 Task: Add a condition where "Channel Is Email" in pending tickets.
Action: Mouse moved to (111, 372)
Screenshot: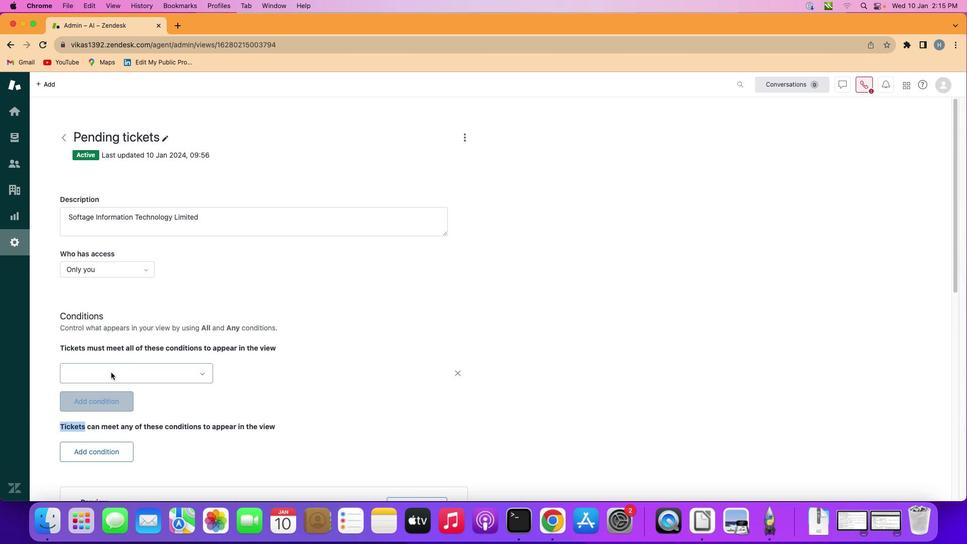
Action: Mouse pressed left at (111, 372)
Screenshot: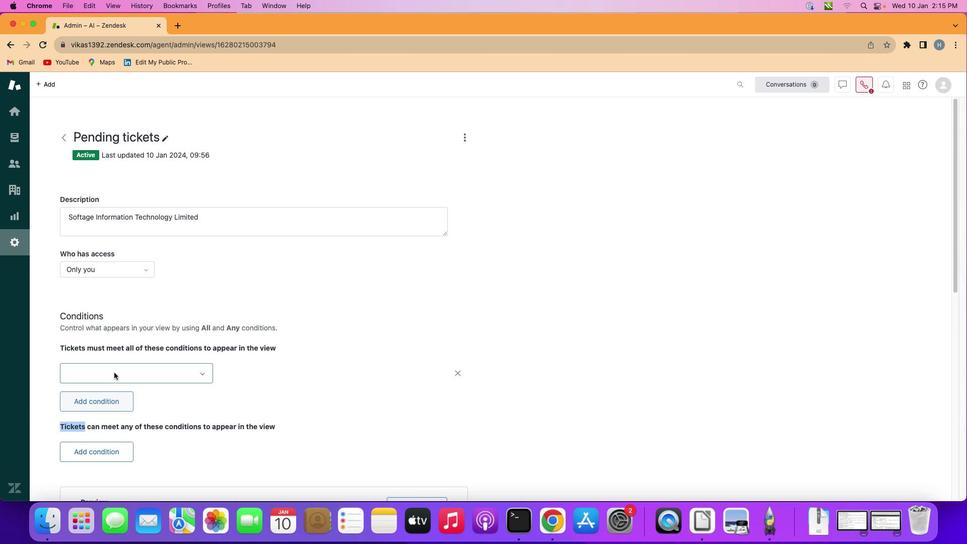 
Action: Mouse moved to (123, 372)
Screenshot: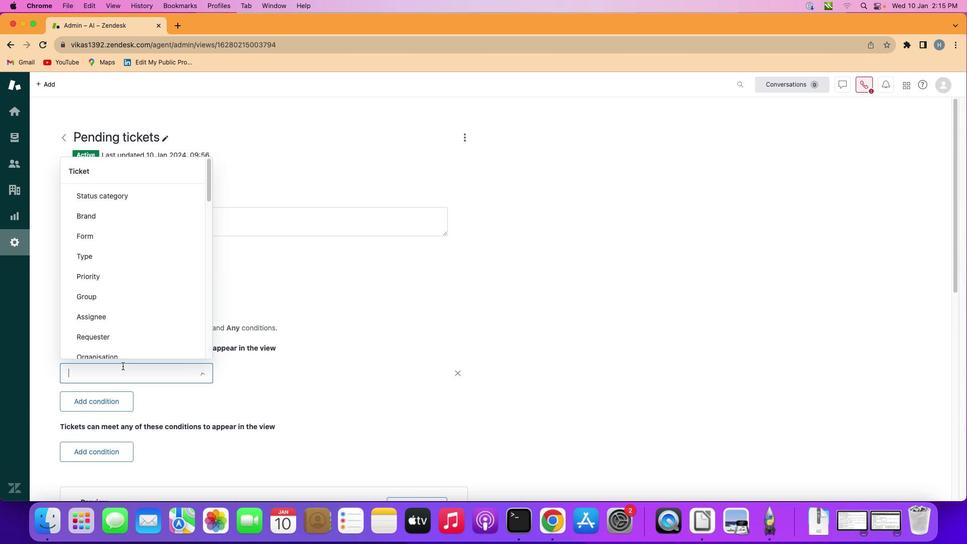 
Action: Mouse pressed left at (123, 372)
Screenshot: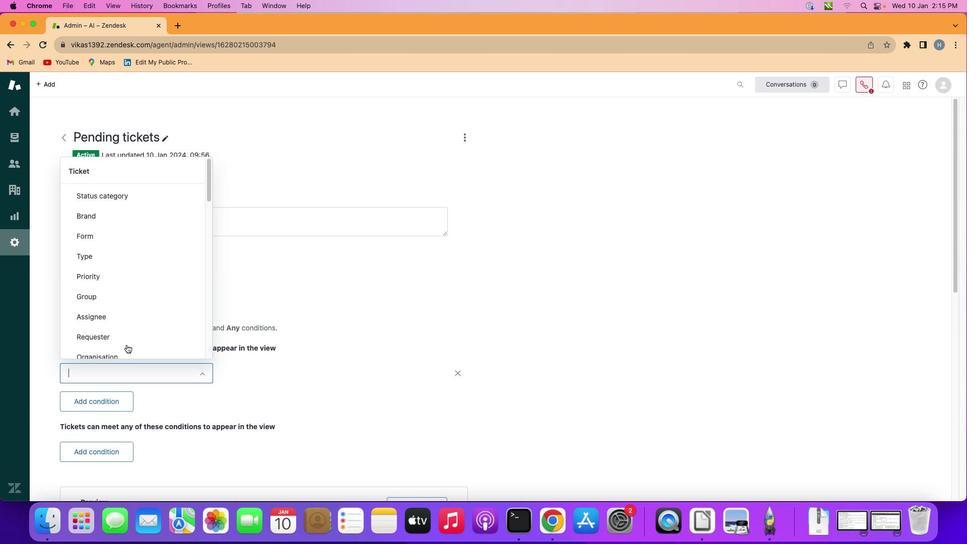 
Action: Mouse moved to (144, 292)
Screenshot: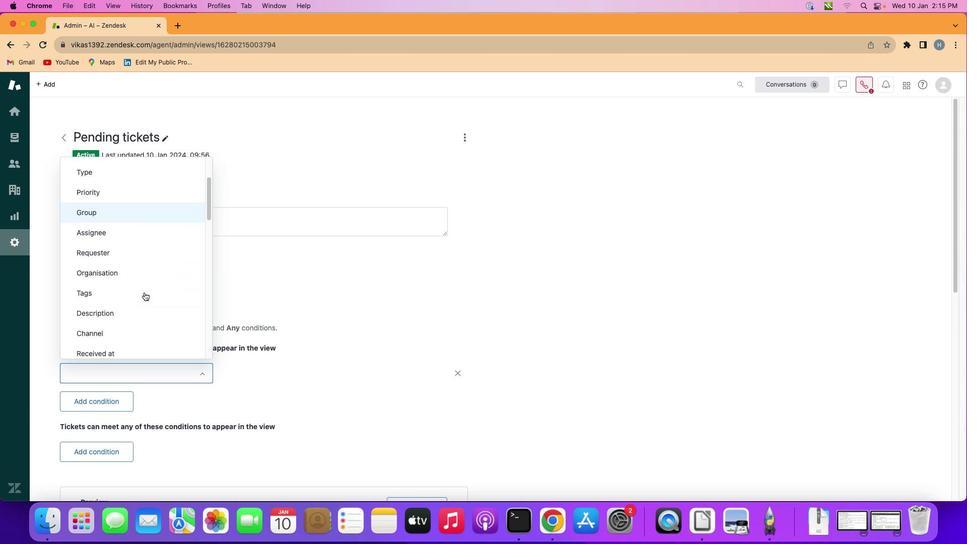 
Action: Mouse scrolled (144, 292) with delta (0, 0)
Screenshot: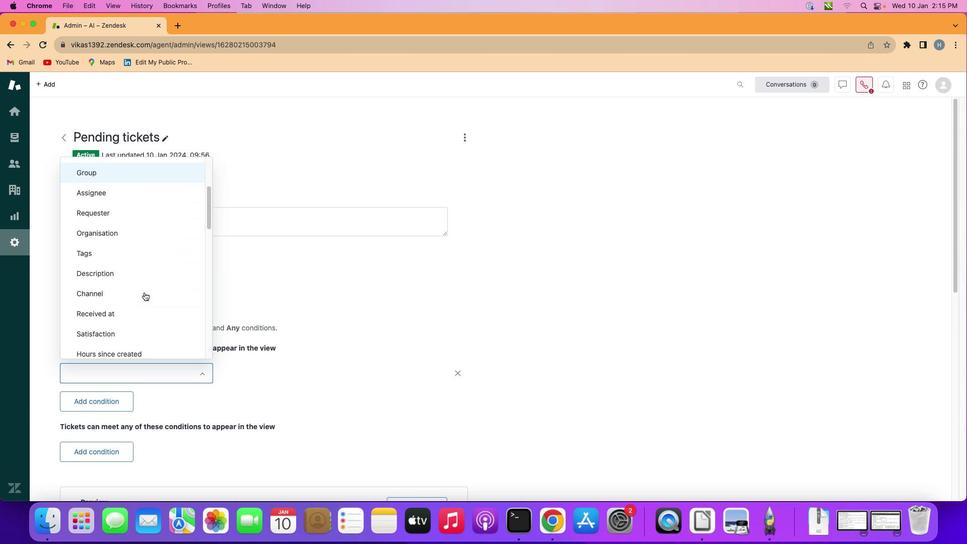 
Action: Mouse scrolled (144, 292) with delta (0, 0)
Screenshot: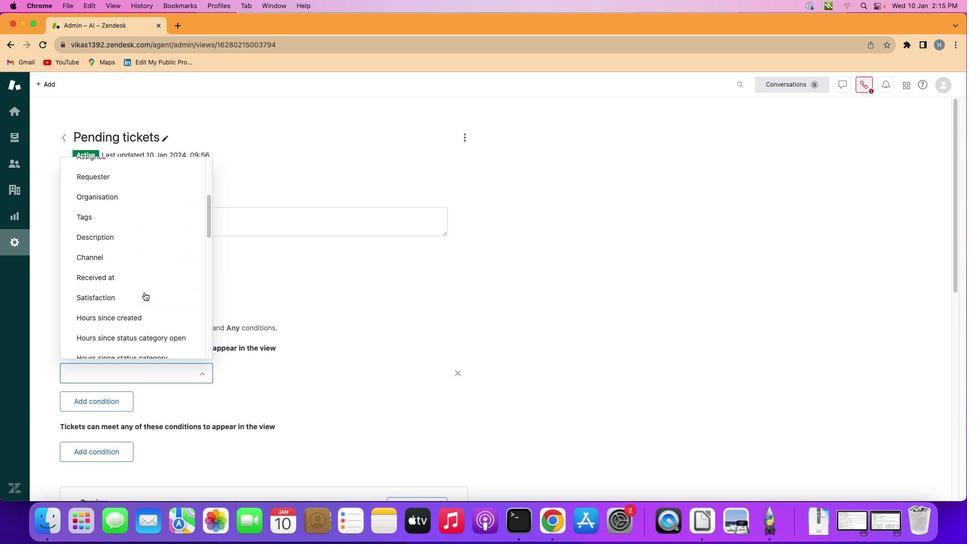 
Action: Mouse scrolled (144, 292) with delta (0, -1)
Screenshot: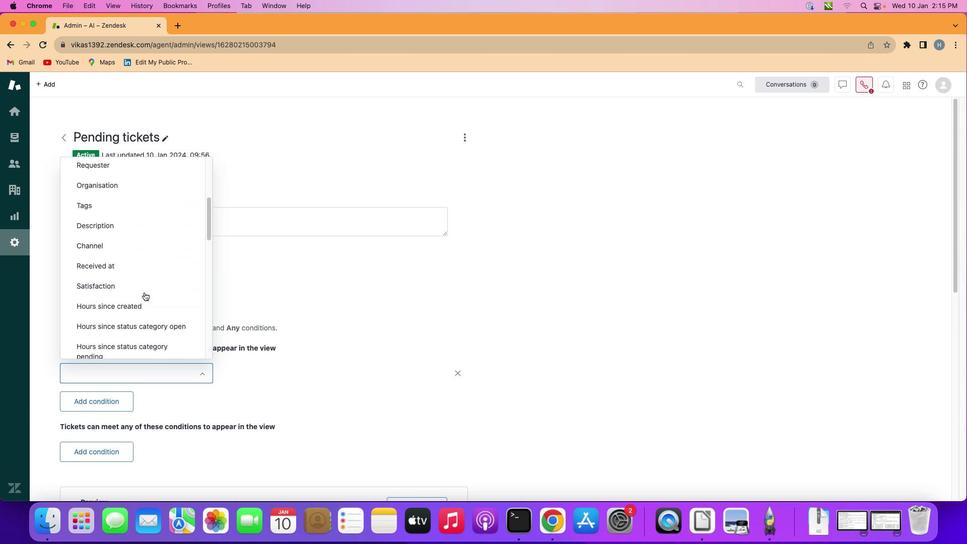 
Action: Mouse scrolled (144, 292) with delta (0, -1)
Screenshot: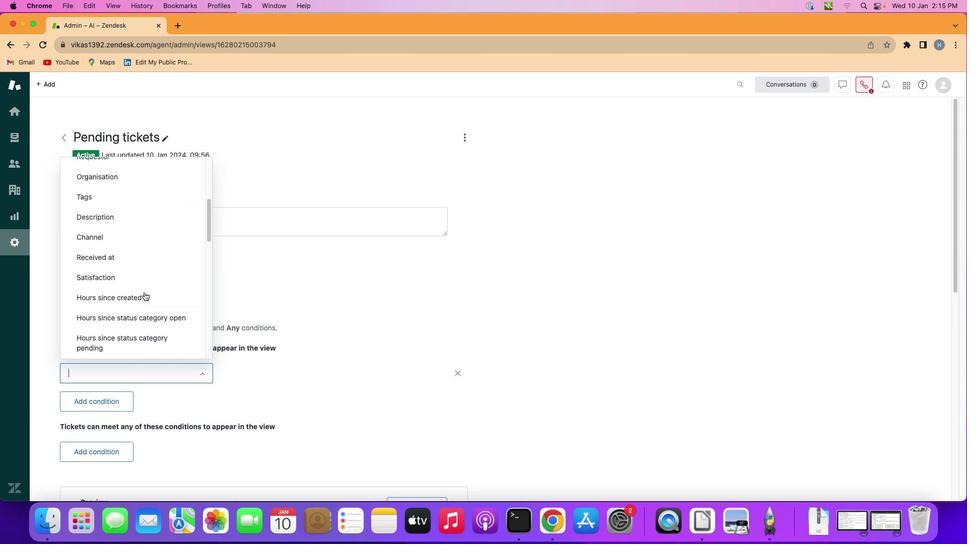 
Action: Mouse scrolled (144, 292) with delta (0, -1)
Screenshot: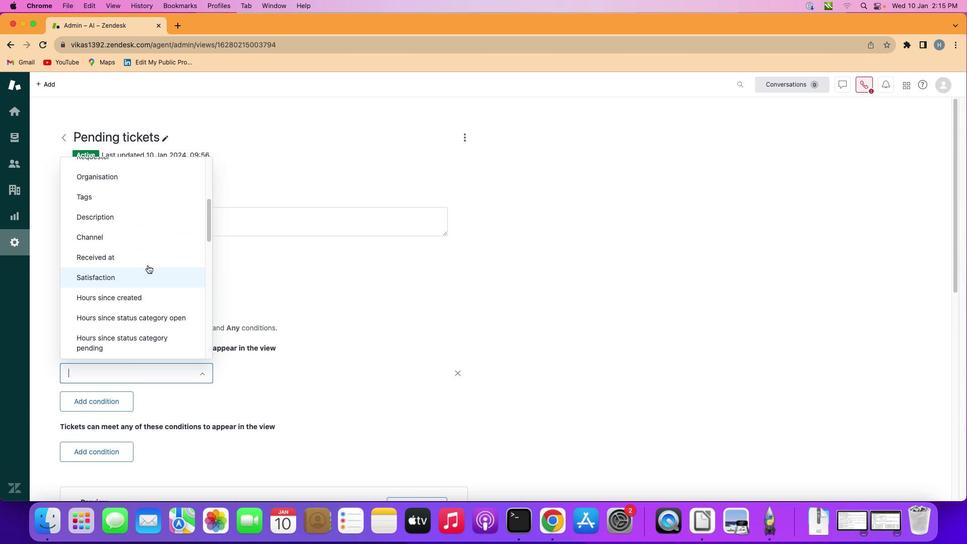 
Action: Mouse moved to (150, 238)
Screenshot: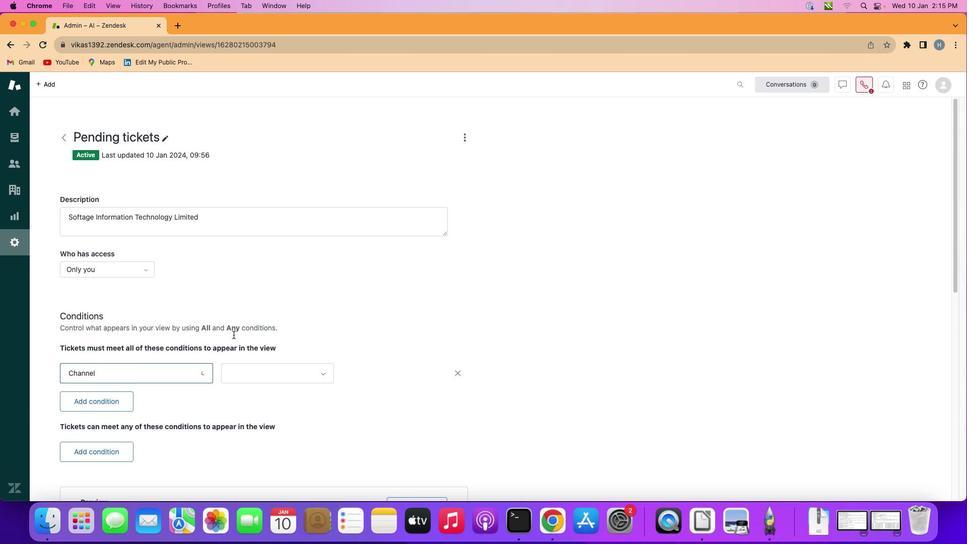 
Action: Mouse pressed left at (150, 238)
Screenshot: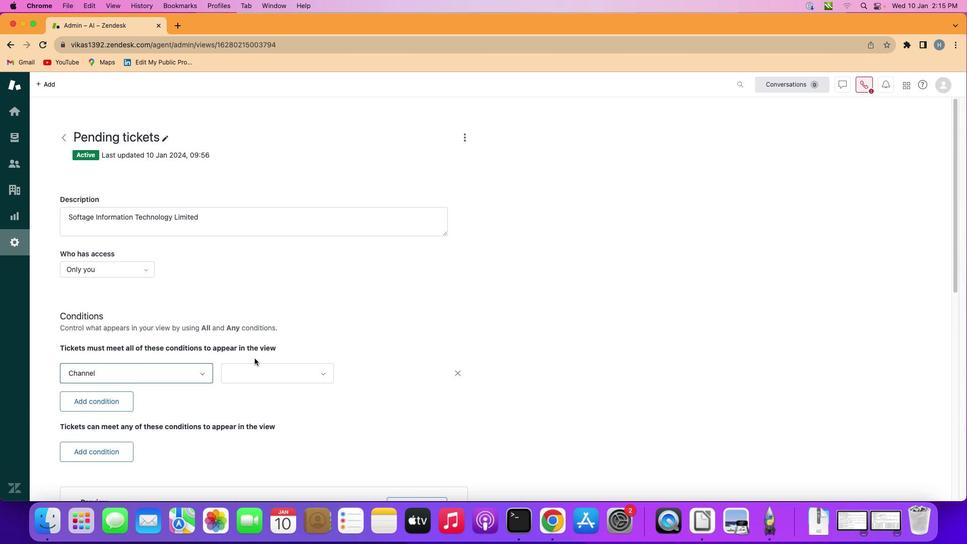 
Action: Mouse moved to (263, 368)
Screenshot: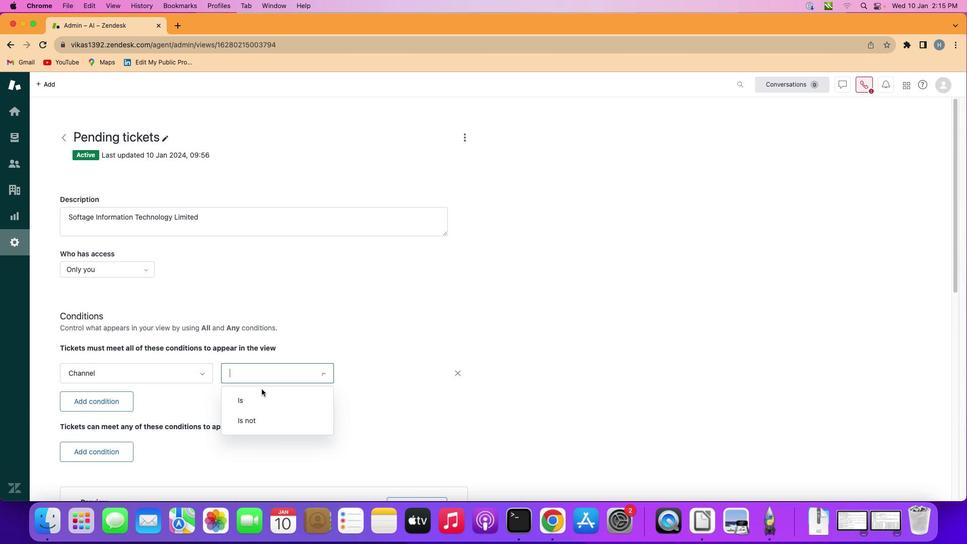 
Action: Mouse pressed left at (263, 368)
Screenshot: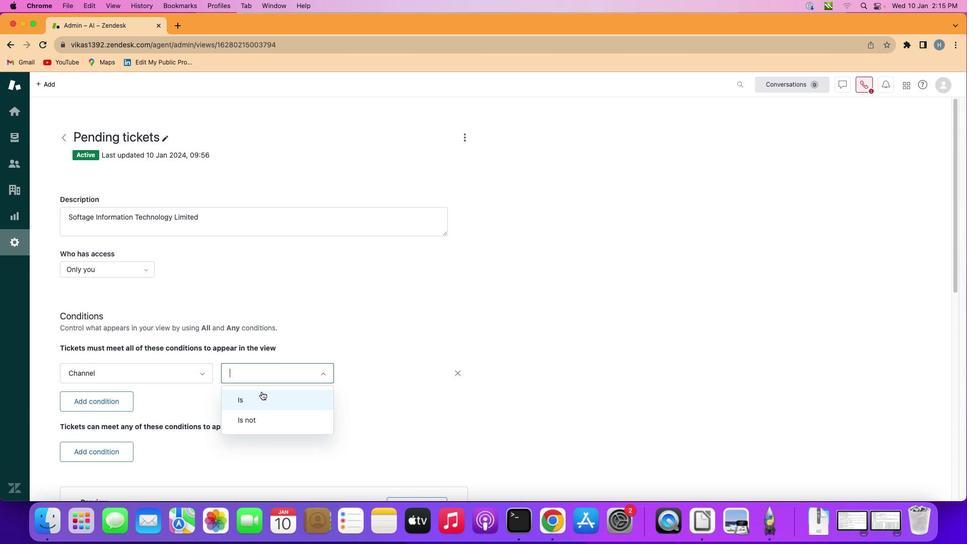 
Action: Mouse moved to (261, 395)
Screenshot: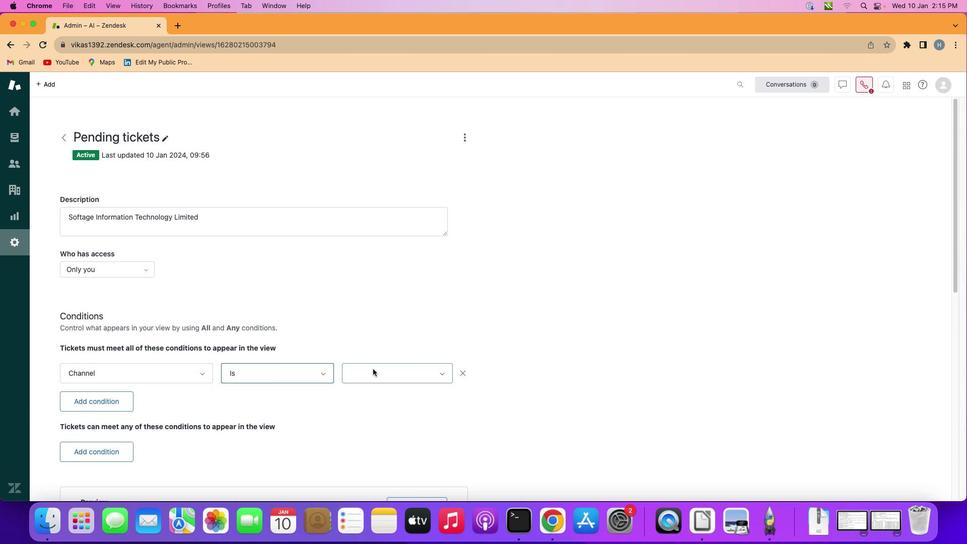 
Action: Mouse pressed left at (261, 395)
Screenshot: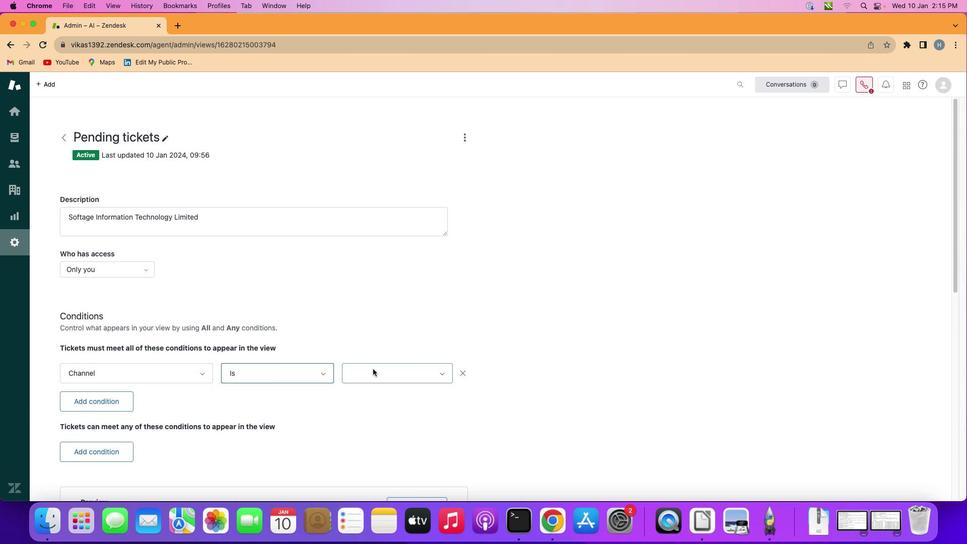 
Action: Mouse moved to (373, 369)
Screenshot: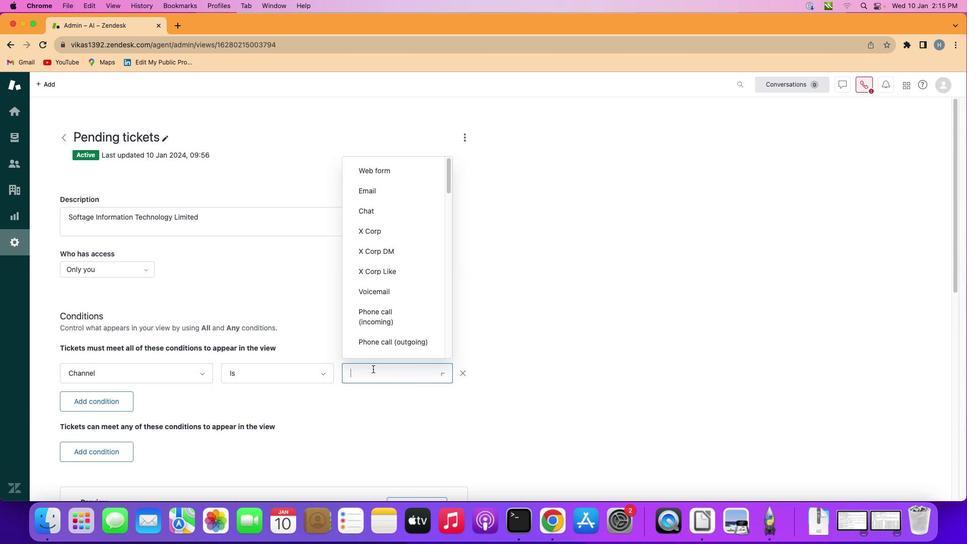
Action: Mouse pressed left at (373, 369)
Screenshot: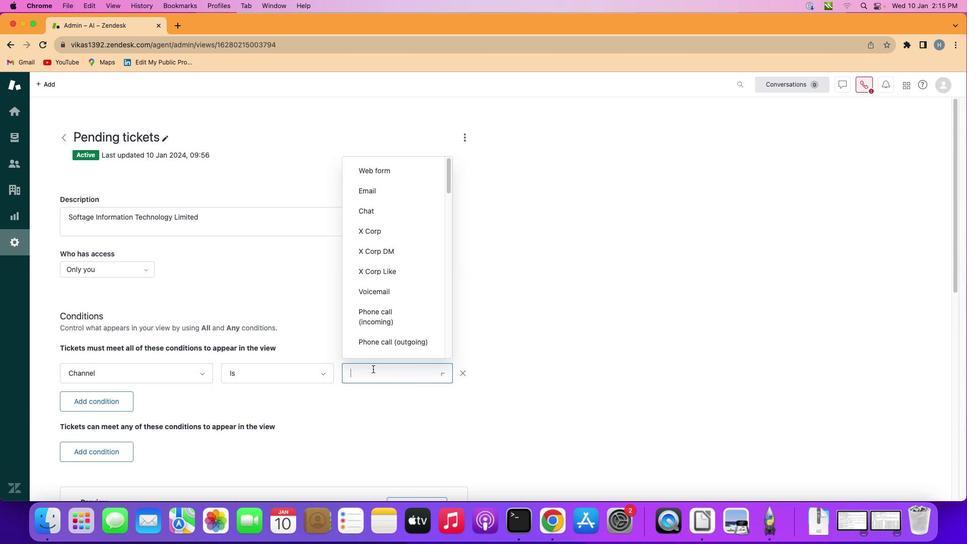 
Action: Mouse moved to (395, 189)
Screenshot: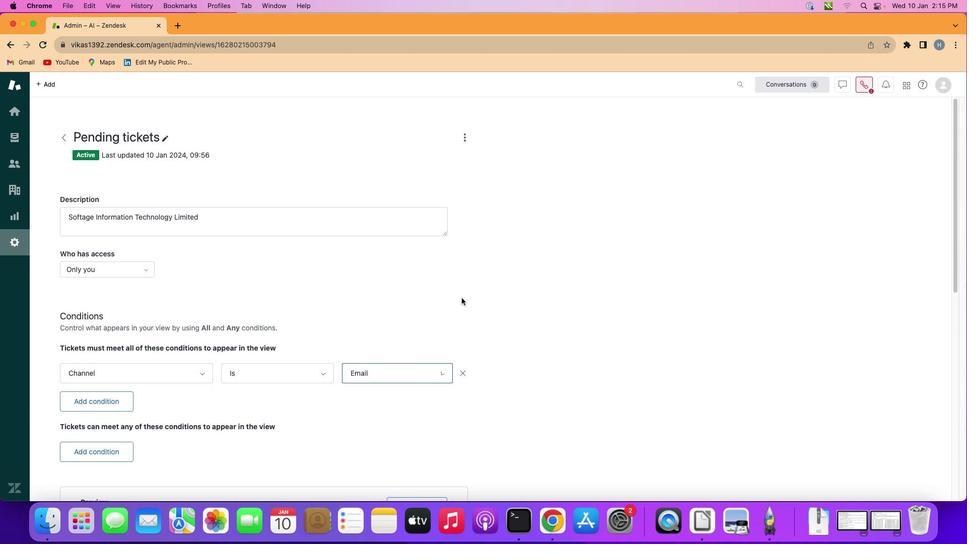
Action: Mouse pressed left at (395, 189)
Screenshot: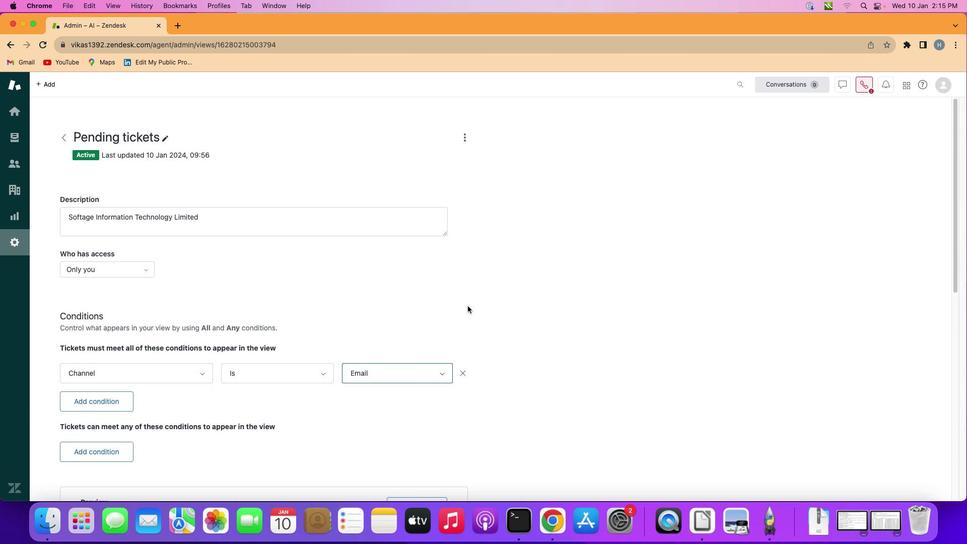 
Action: Mouse moved to (467, 305)
Screenshot: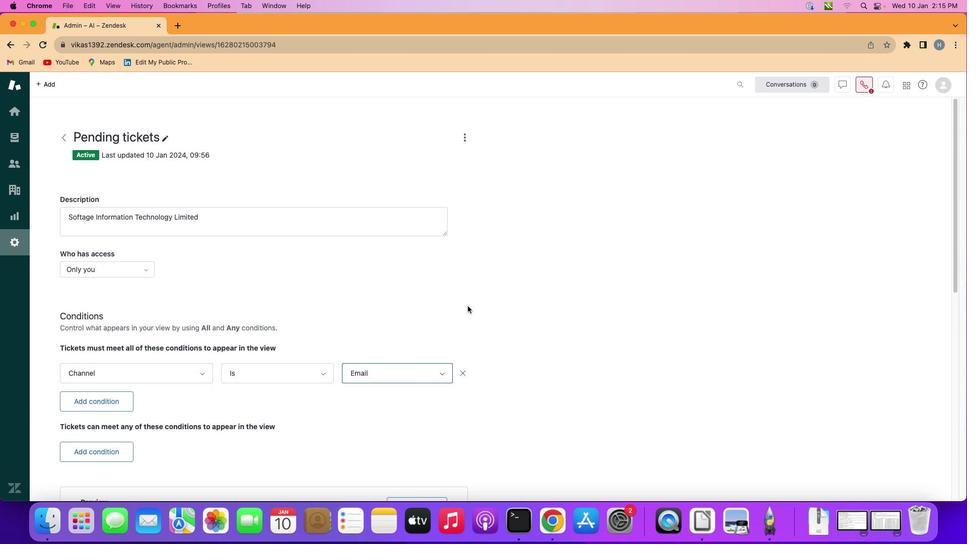 
